 Task: Format Manipulation: Convert a video to a format optimized for outdoor LED displays.
Action: Mouse moved to (572, 538)
Screenshot: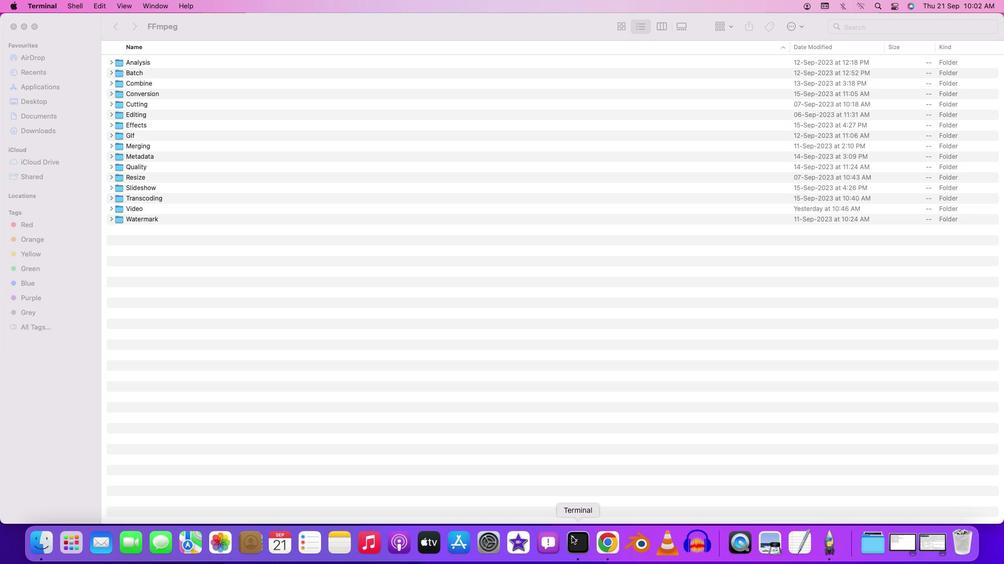 
Action: Mouse pressed right at (572, 538)
Screenshot: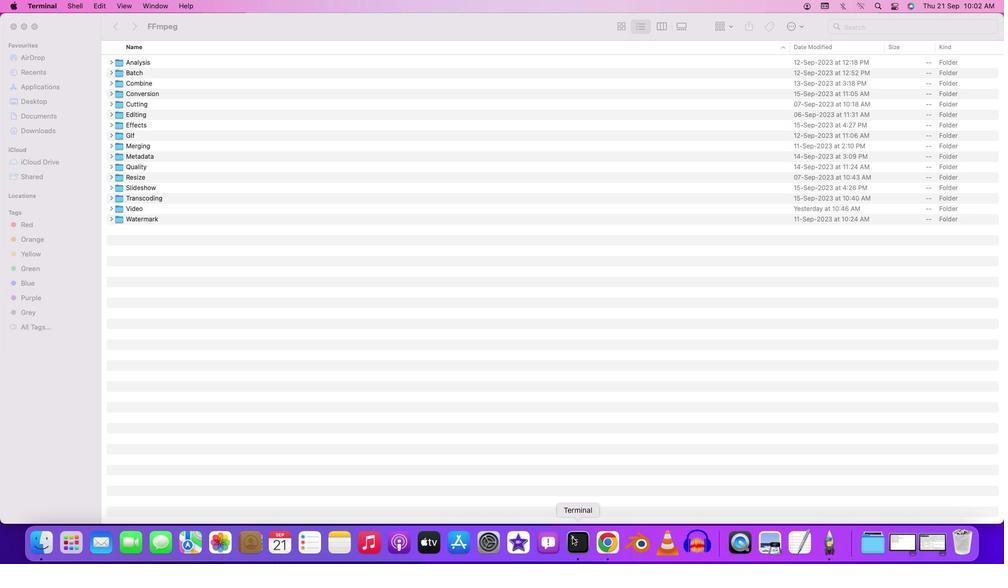 
Action: Mouse moved to (587, 412)
Screenshot: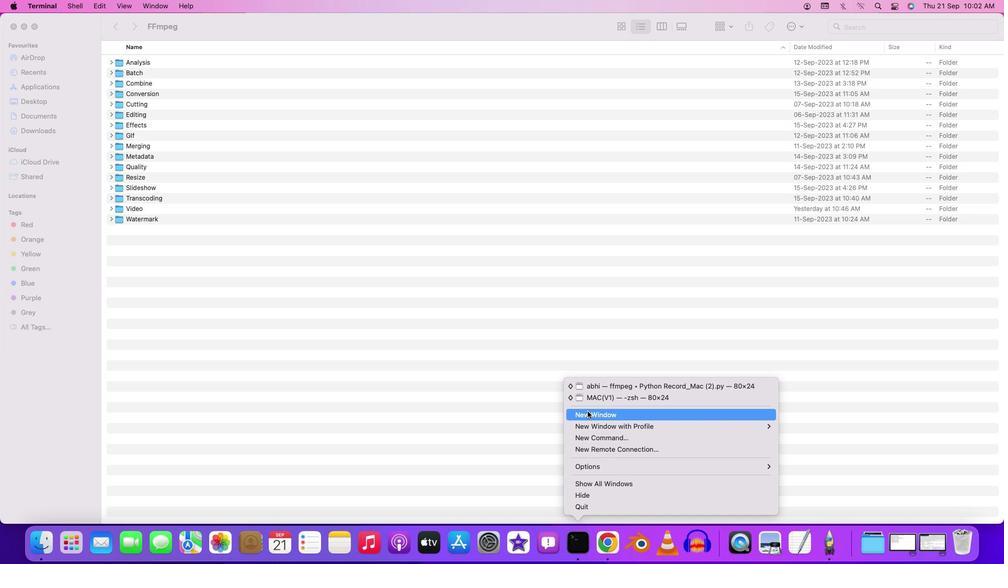 
Action: Mouse pressed left at (587, 412)
Screenshot: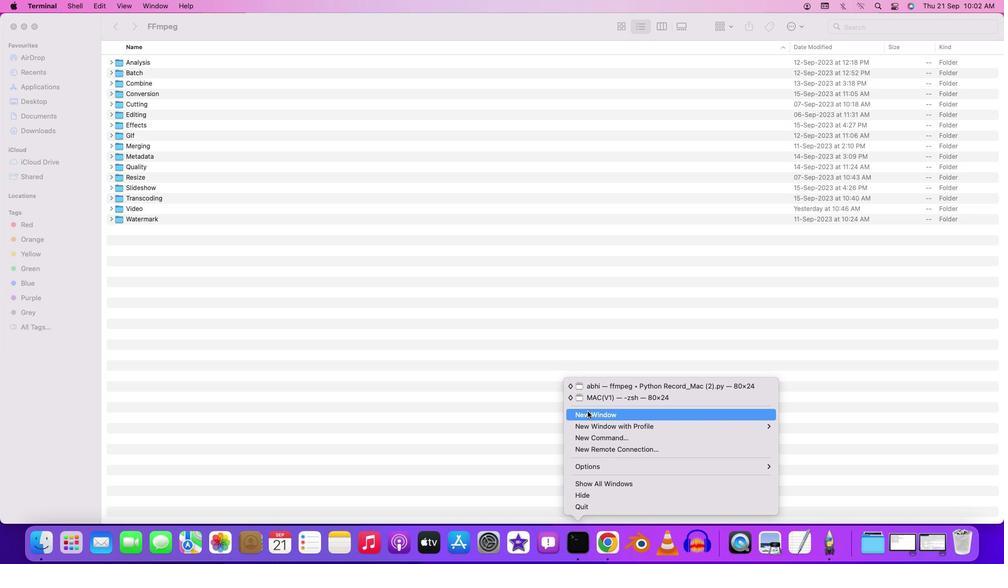 
Action: Mouse moved to (101, 25)
Screenshot: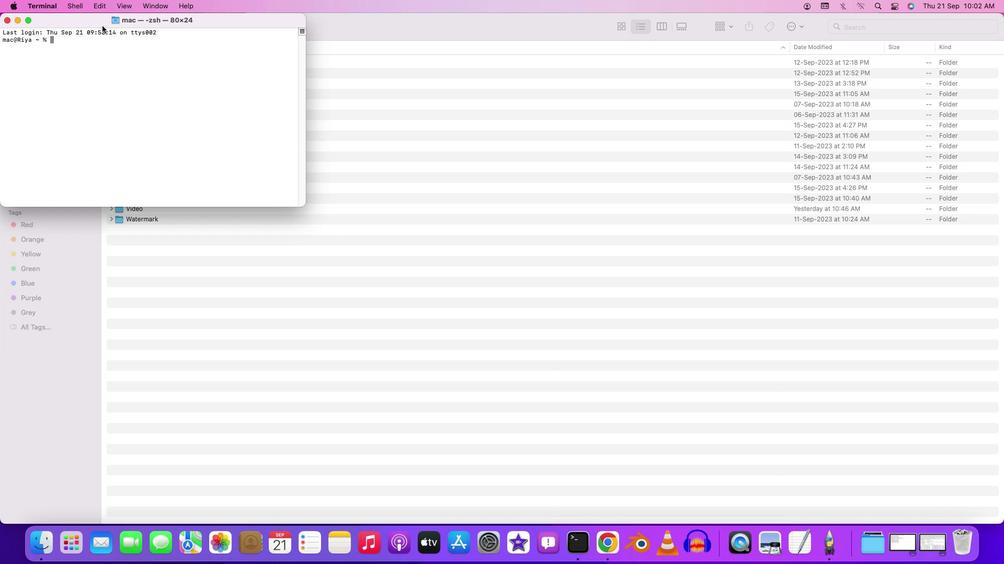 
Action: Mouse pressed left at (101, 25)
Screenshot: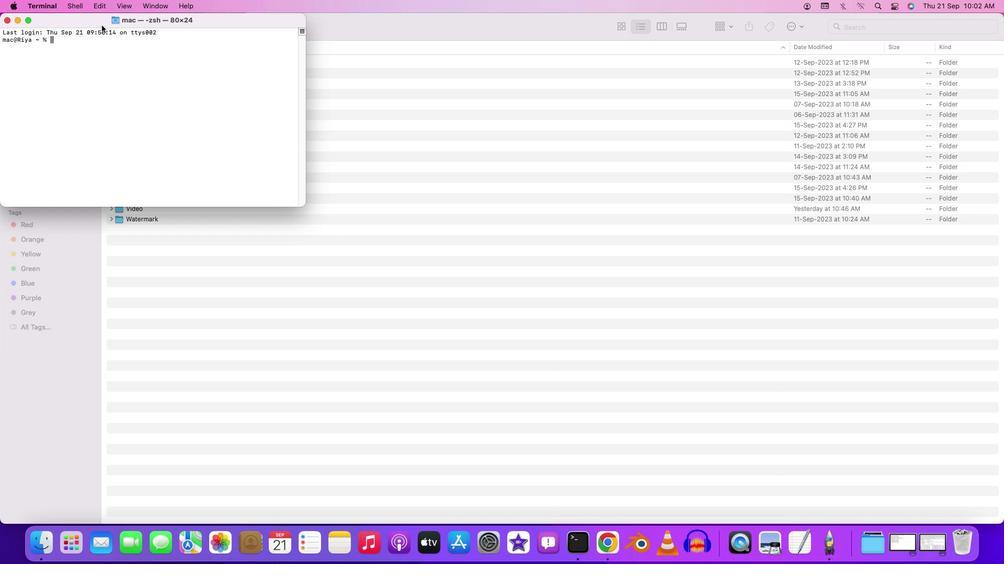 
Action: Mouse pressed left at (101, 25)
Screenshot: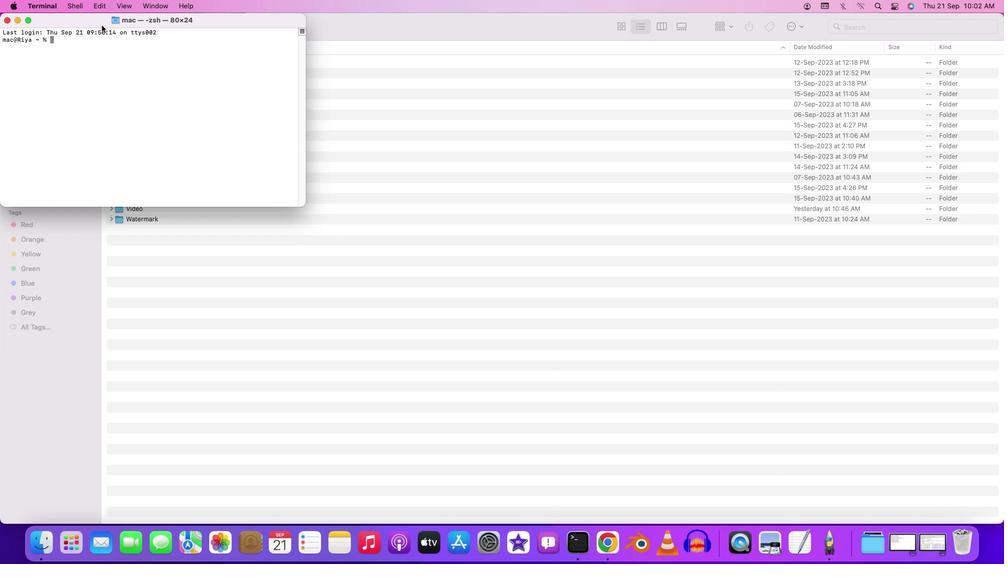 
Action: Mouse moved to (89, 43)
Screenshot: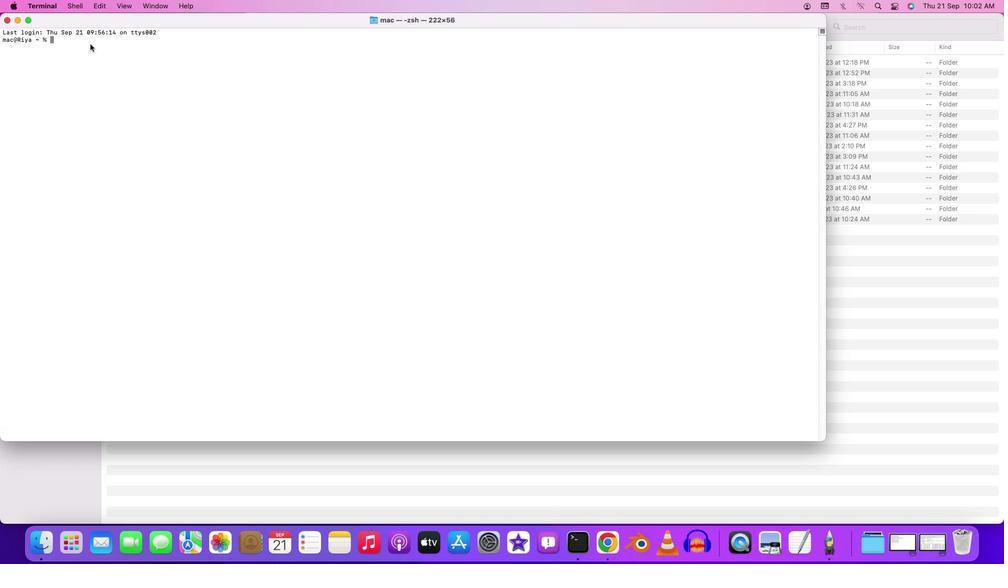 
Action: Mouse pressed left at (89, 43)
Screenshot: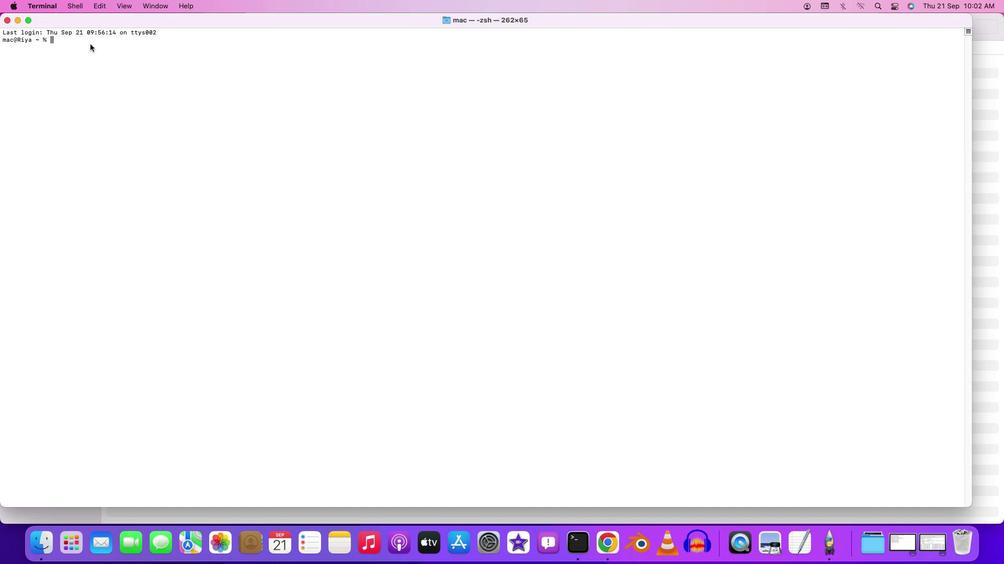 
Action: Key pressed 'c''d'Key.space'd''e''s''k''t''o''p'Key.enter'c''d'Key.space'f''f''m''p''e''g'Key.enter'c''d'Key.space'b''a''t''c''h'Key.enter'c''d'Key.space'v''i''d''e''o'Key.enter'f''f''m''p''e''g'Key.space'-''i'Key.space'i''n''p''u''t''.''m''p''4'Key.space'-''v''f'Key.spaceKey.shift'"''s''c''a''l''e''=''1''9''2''0'Key.shift':''1''0''8''0'Key.leftKey.leftKey.leftKey.leftKey.leftKey.leftKey.leftKey.leftKey.leftKey.leftKey.leftKey.leftKey.leftKey.leftKey.leftKey.leftKey.leftKey.leftKey.leftKey.leftKey.leftKey.leftKey.leftKey.leftKey.leftKey.leftKey.right'4''k'Key.rightKey.rightKey.rightKey.rightKey.rightKey.rightKey.rightKey.rightKey.rightKey.rightKey.rightKey.rightKey.rightKey.rightKey.rightKey.rightKey.rightKey.rightKey.rightKey.rightKey.rightKey.rightKey.rightKey.rightKey.rightKey.rightKey.rightKey.right',''r''q''=''b''i''g''h''t''n''e''s'Key.leftKey.leftKey.leftKey.leftKey.leftKey.leftKey.leftKey.leftKey.leftKey.leftKey.backspace'e'Key.rightKey.rightKey.rightKey.rightKey.rightKey.rightKey.rightKey.rightKey.rightKey.right's'Key.rightKey.leftKey.leftKey.leftKey.leftKey.leftKey.leftKey.leftKey.leftKey.leftKey.right'r'Key.rightKey.rightKey.rightKey.rightKey.rightKey.rightKey.rightKey.rightKey.rightKey.right'=''2'Key.shift':''c''o''n''t''r''a''s''t''=''1''.''5'Key.shift'"'Key.space'-''r'Key.space'3''0'Key.space'-''c'Key.shift':''v'Key.space'l''i''b''x''2''6''4'Key.space'-''b'Key.shift':''v'Key.space'5'Key.shift'M'Key.space'-''c''a''n'Key.space'o''u''t''p''u''t''.''m''p'Key.backspaceKey.backspaceKey.backspaceKey.shift'_''o''p''t''i''m''i''z''z'Key.backspace'e''d'Key.shift'_''f''o''r''u'Key.backspaceKey.backspace'r'Key.shift'_''o''u''t''p'Key.backspace'd''p''p'Key.backspaceKey.backspace'o''o''r'Key.shift'_'Key.shift'L''E''D'Key.shift'_''d''e'Key.backspace'i''s''p''l''a''y''s''.''m''p''4'Key.enterKey.upKey.leftKey.leftKey.leftKey.leftKey.leftKey.leftKey.leftKey.leftKey.leftKey.leftKey.leftKey.leftKey.leftKey.leftKey.leftKey.leftKey.leftKey.leftKey.leftKey.leftKey.leftKey.leftKey.leftKey.leftKey.leftKey.leftKey.leftKey.leftKey.leftKey.leftKey.leftKey.leftKey.leftKey.leftKey.leftKey.leftKey.leftKey.leftKey.leftKey.leftKey.leftKey.leftKey.leftKey.leftKey.leftKey.leftKey.leftKey.leftKey.backspaceKey.enter
Screenshot: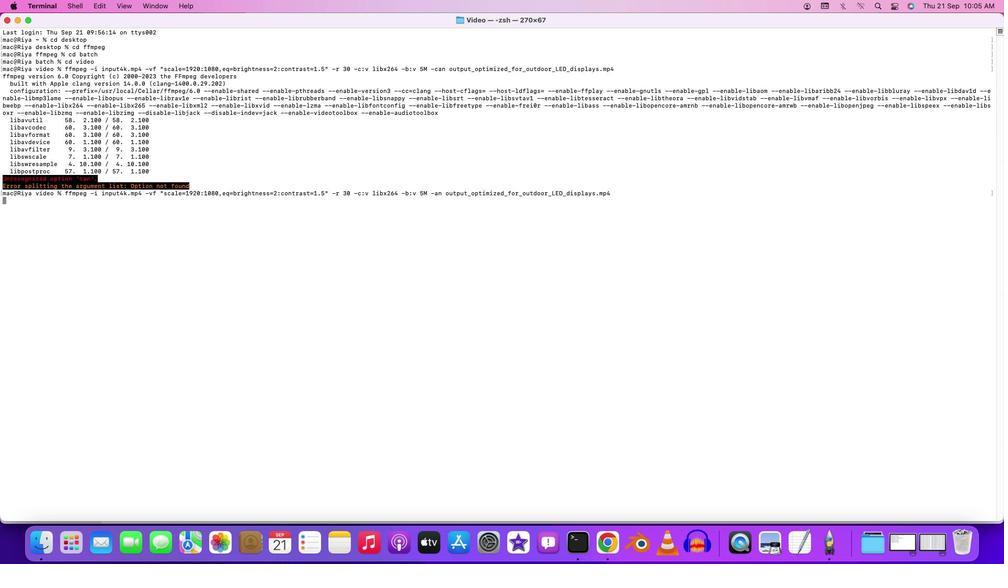 
Action: Mouse moved to (438, 447)
Screenshot: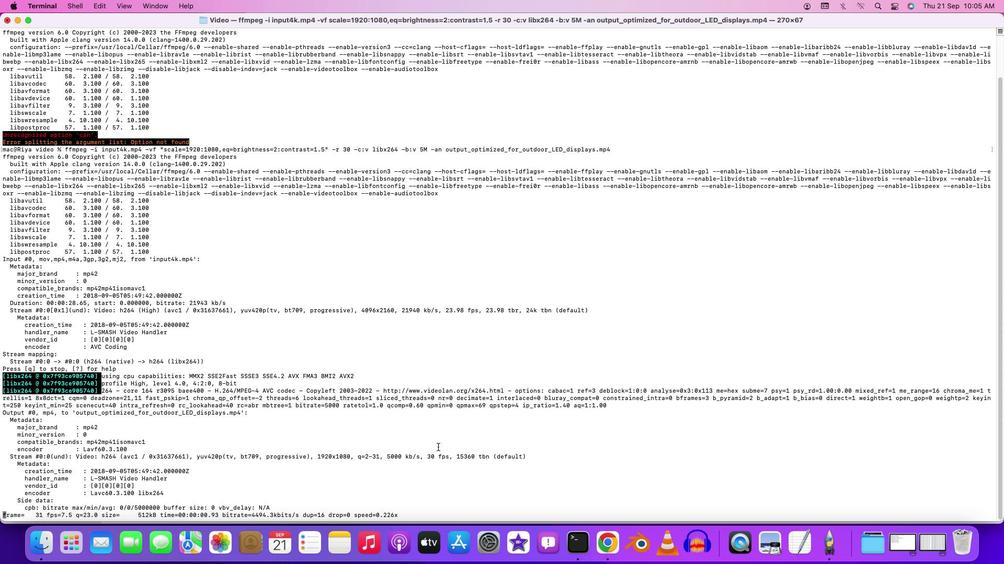 
